 Task: Check article "Why are some of my agents restricted?".
Action: Mouse moved to (914, 81)
Screenshot: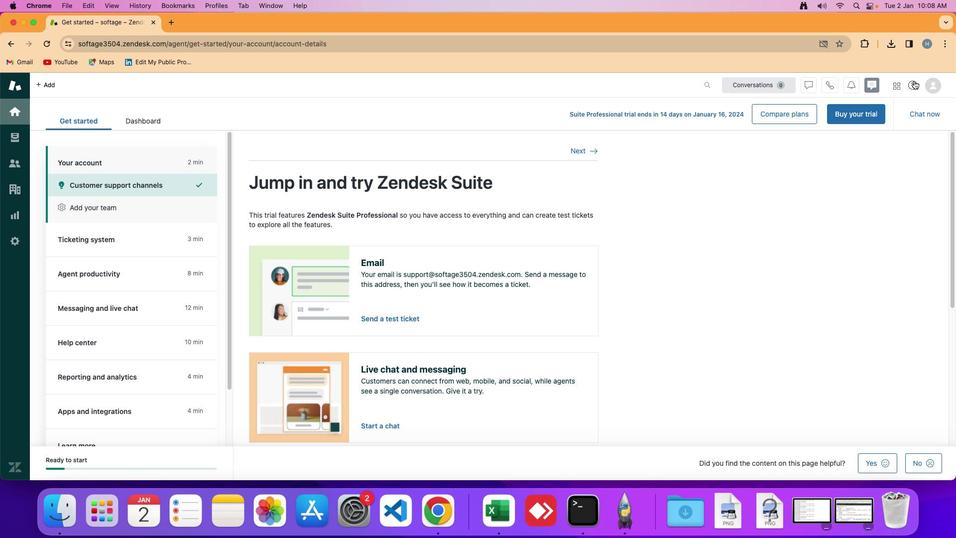 
Action: Mouse pressed left at (914, 81)
Screenshot: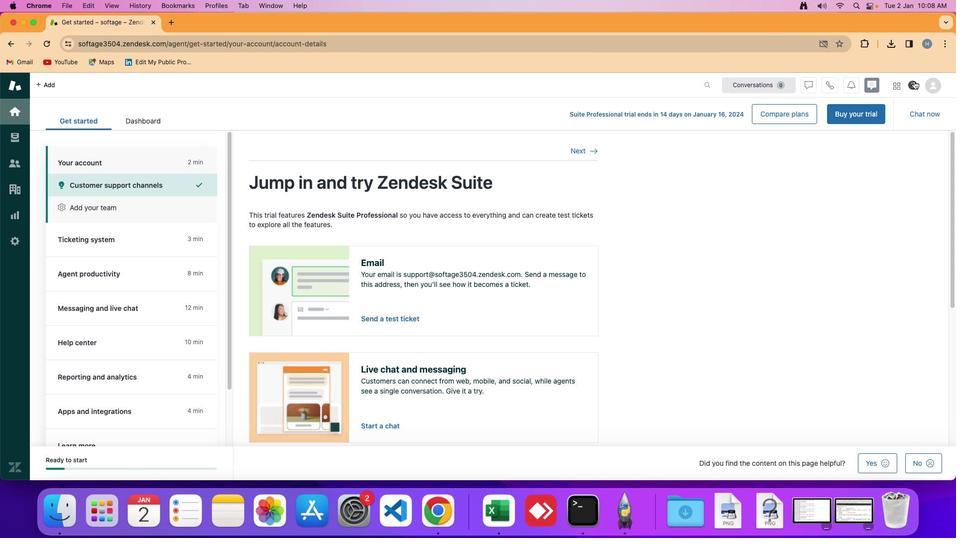 
Action: Mouse moved to (852, 286)
Screenshot: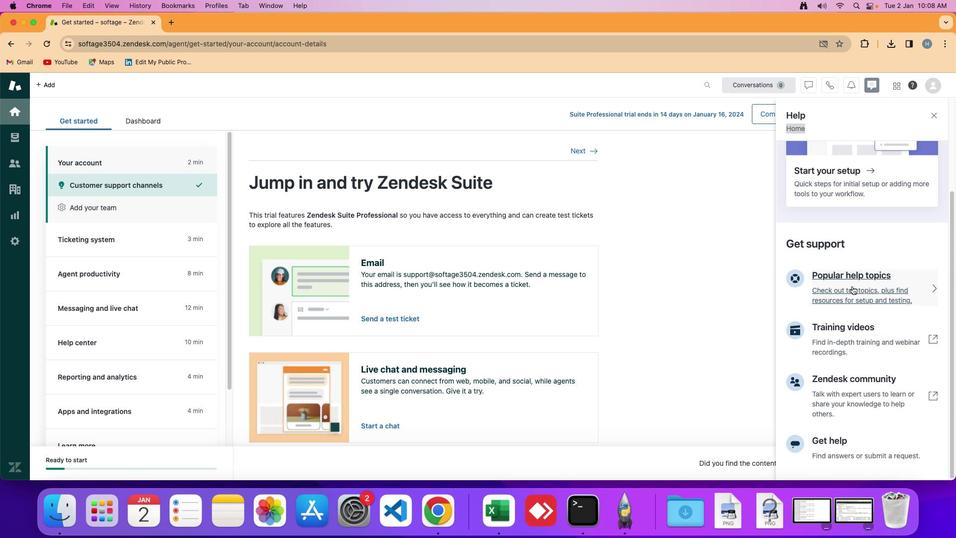 
Action: Mouse pressed left at (852, 286)
Screenshot: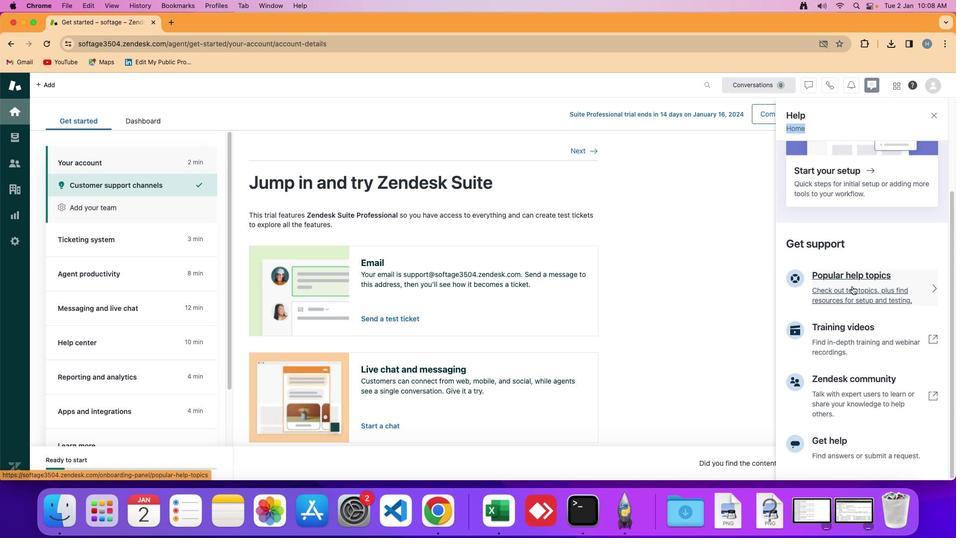 
Action: Mouse moved to (870, 404)
Screenshot: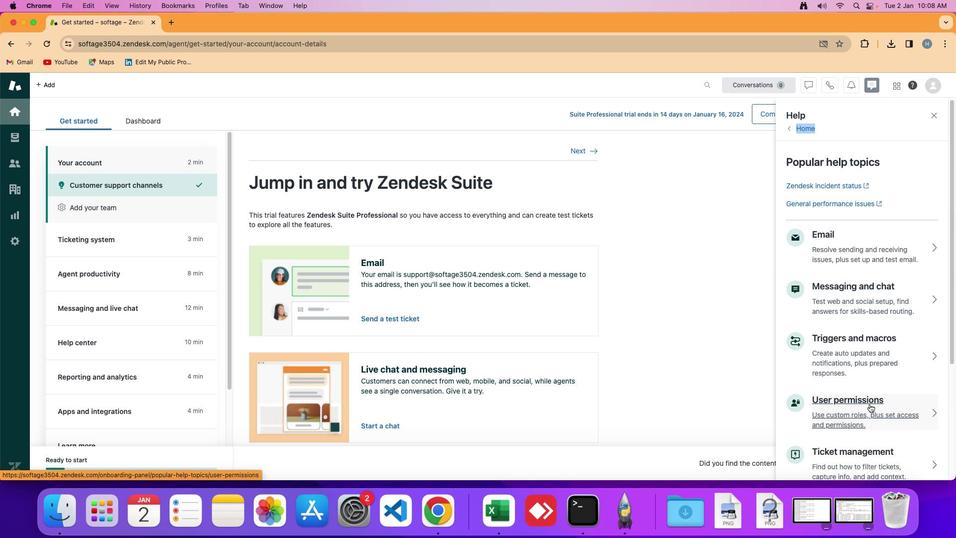 
Action: Mouse pressed left at (870, 404)
Screenshot: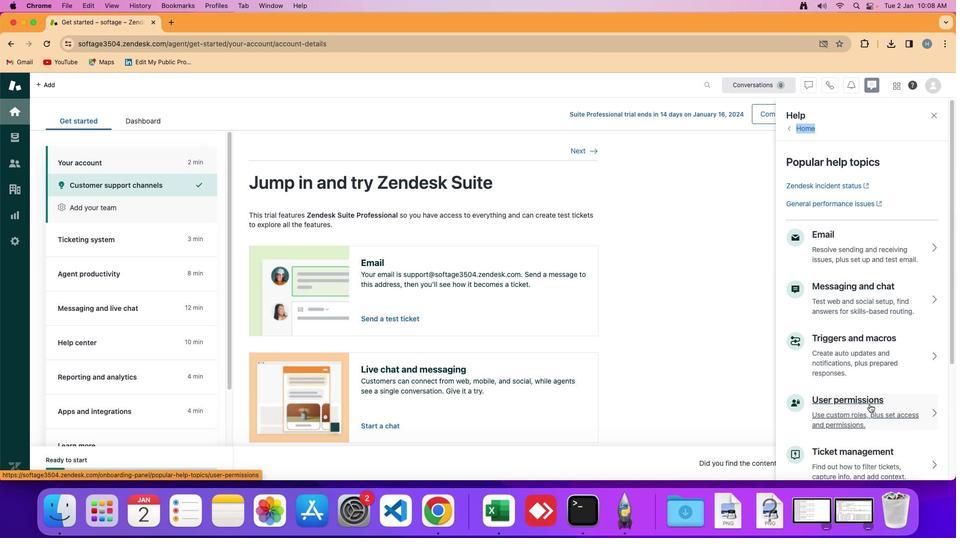 
Action: Mouse moved to (888, 281)
Screenshot: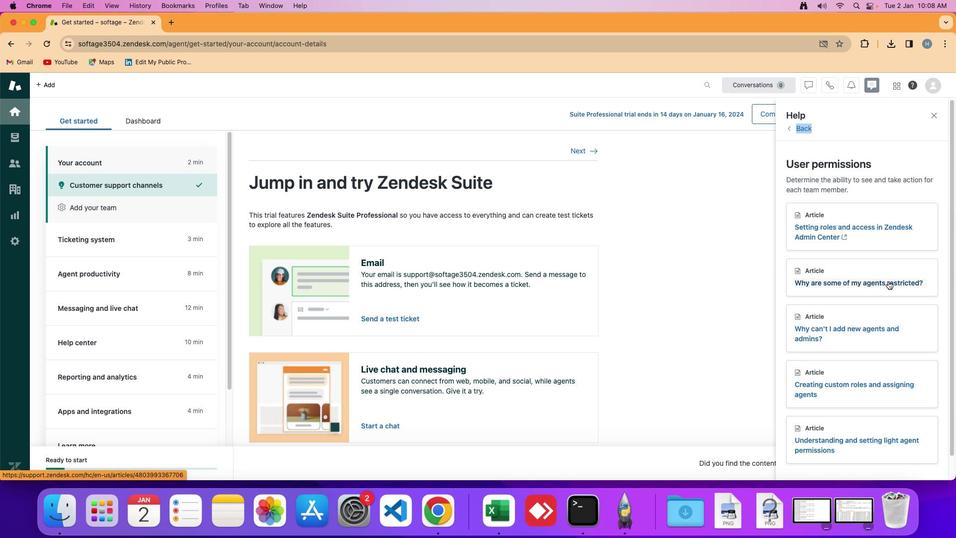
Action: Mouse pressed left at (888, 281)
Screenshot: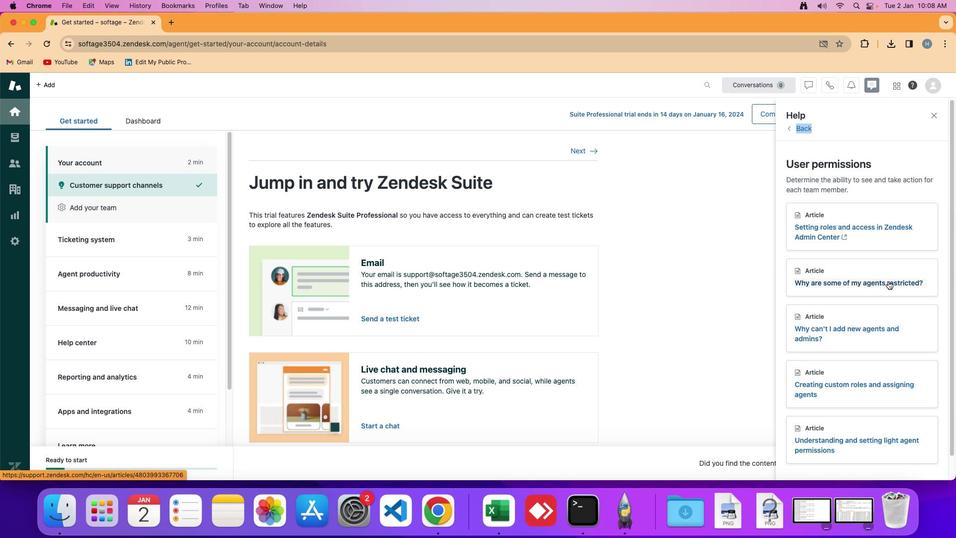 
